 Task: Select the criteria, the date is before "tomorrow".
Action: Mouse moved to (225, 82)
Screenshot: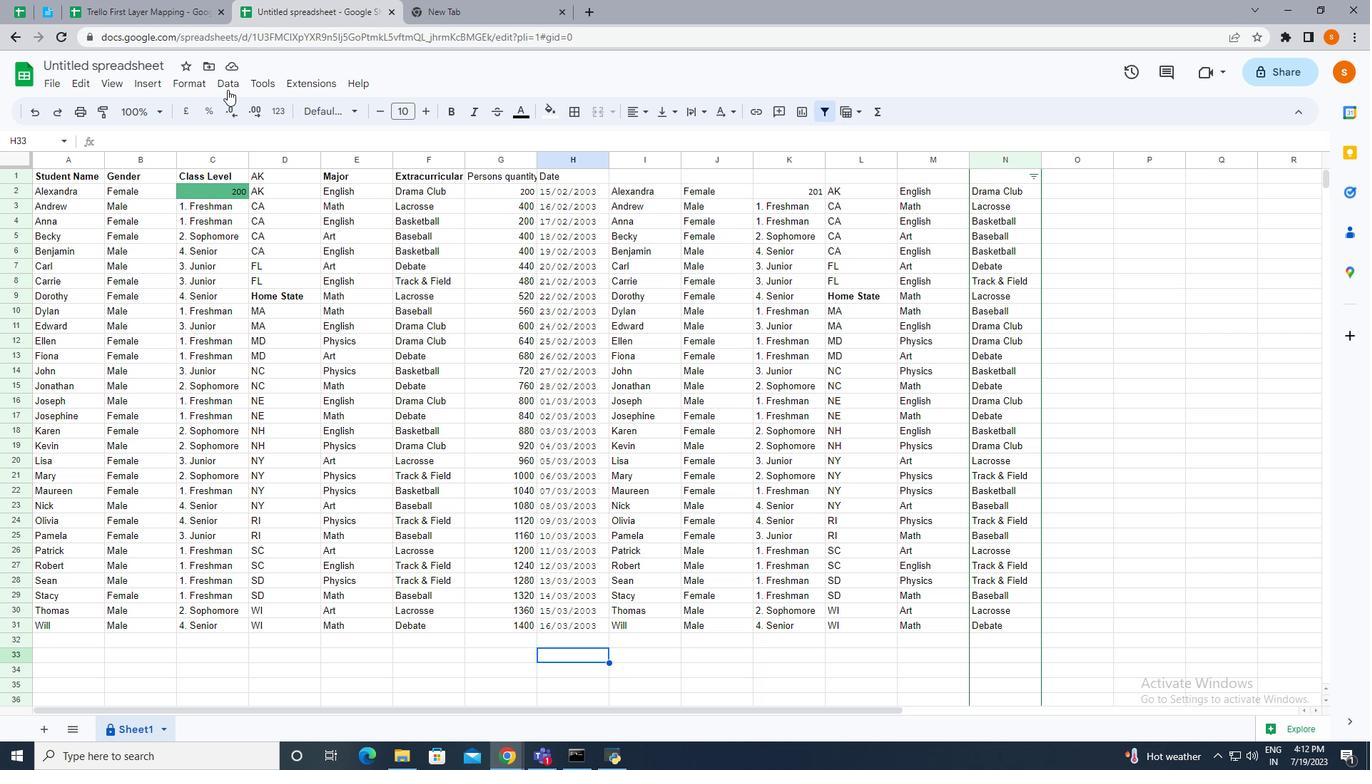 
Action: Mouse pressed left at (225, 82)
Screenshot: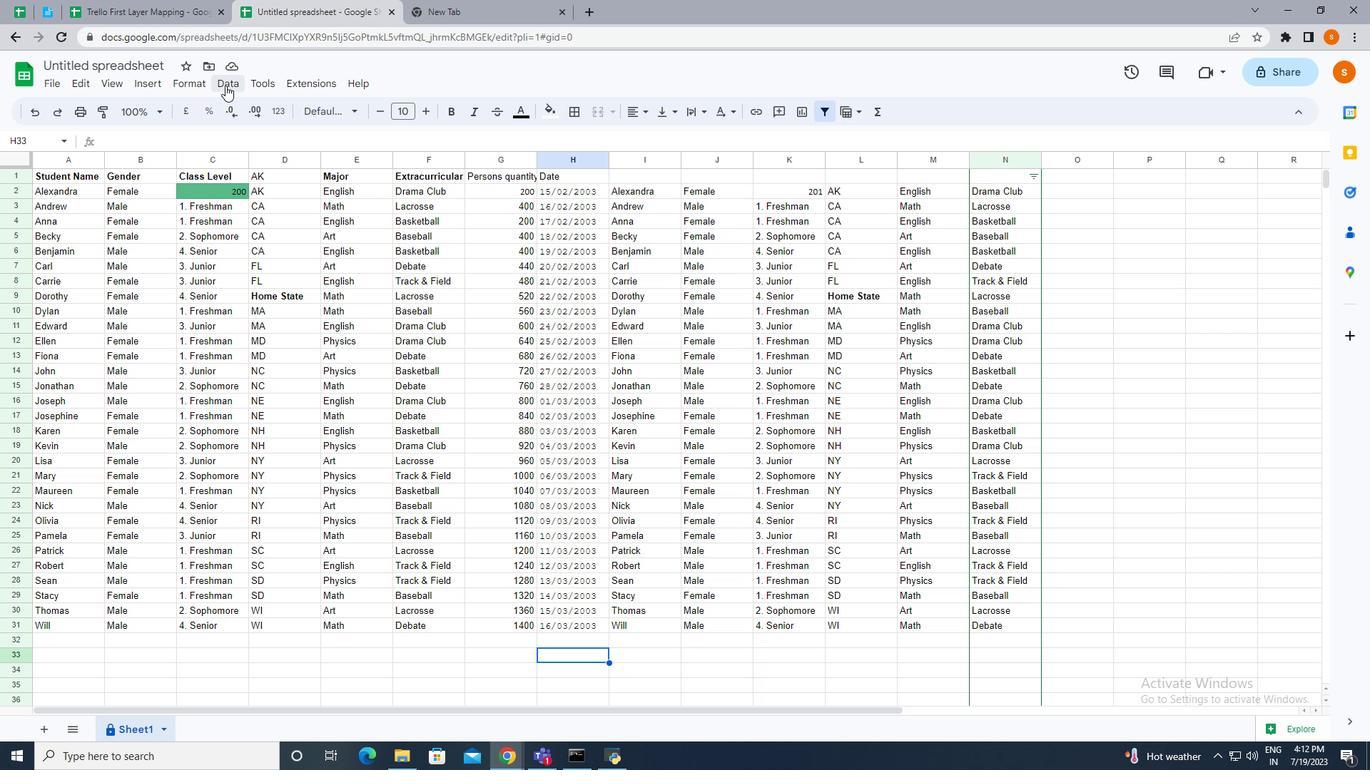 
Action: Mouse moved to (258, 365)
Screenshot: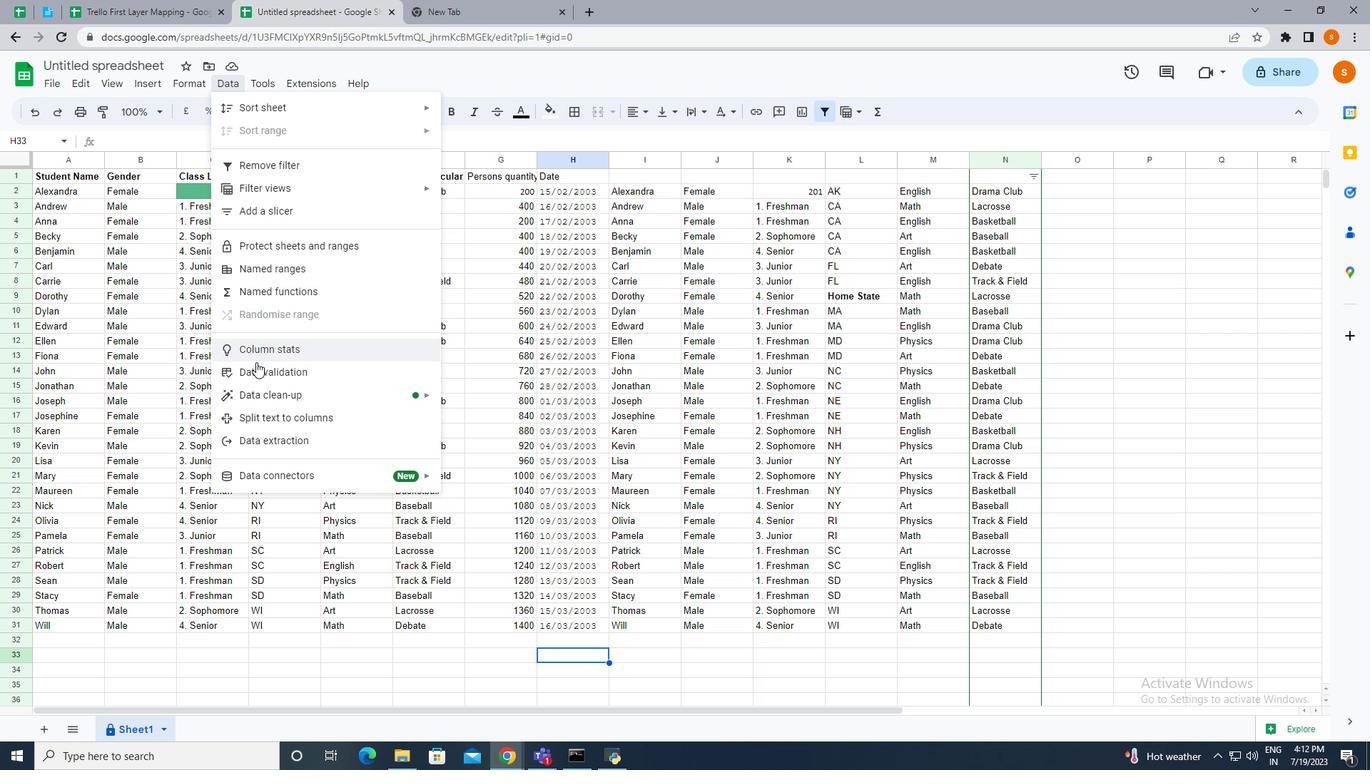 
Action: Mouse pressed left at (258, 365)
Screenshot: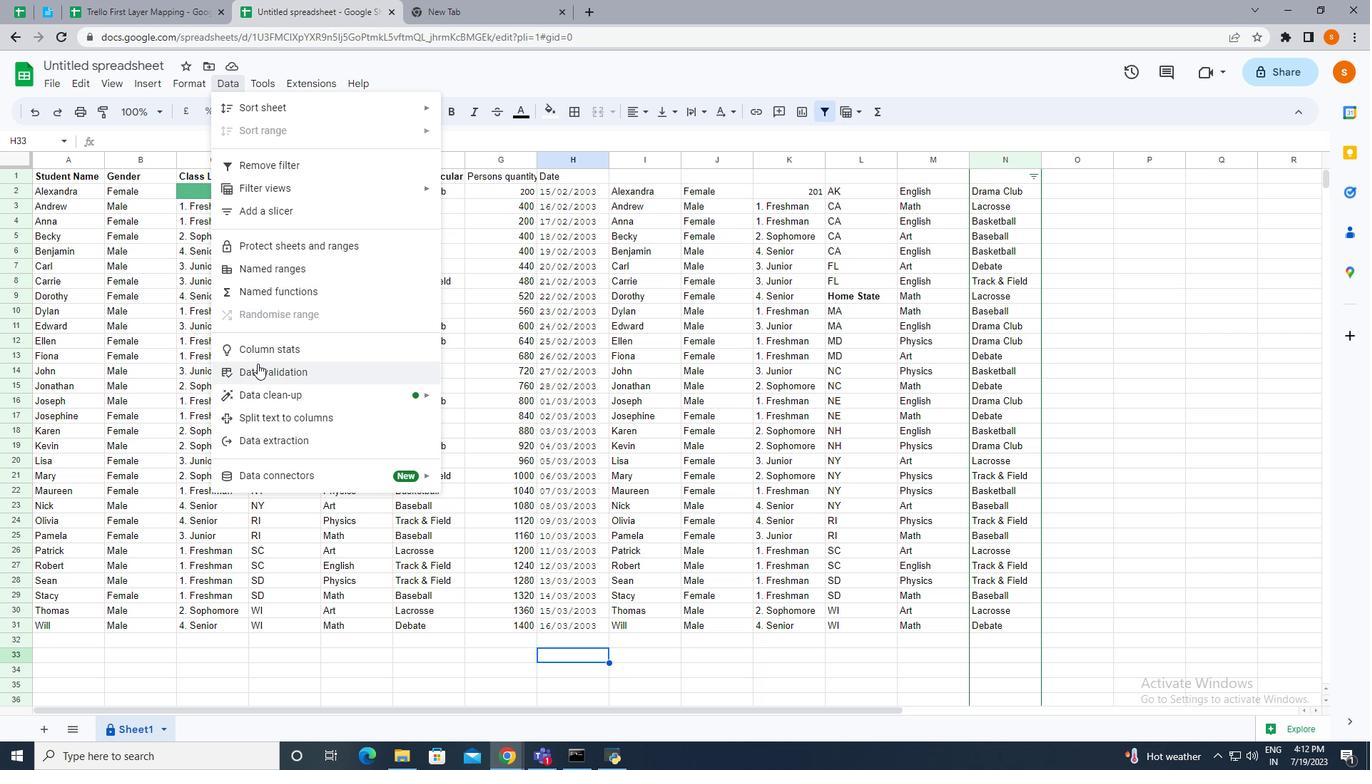 
Action: Mouse moved to (1184, 174)
Screenshot: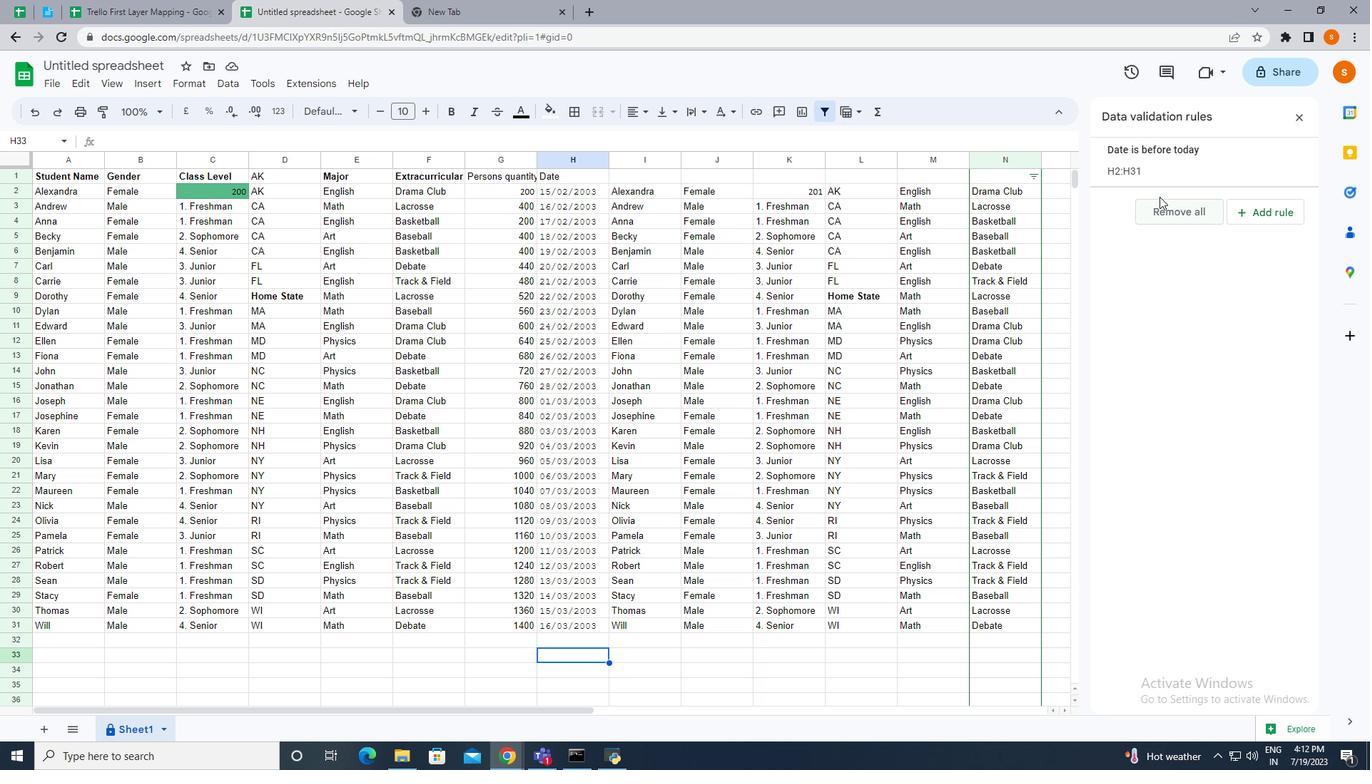 
Action: Mouse pressed left at (1184, 174)
Screenshot: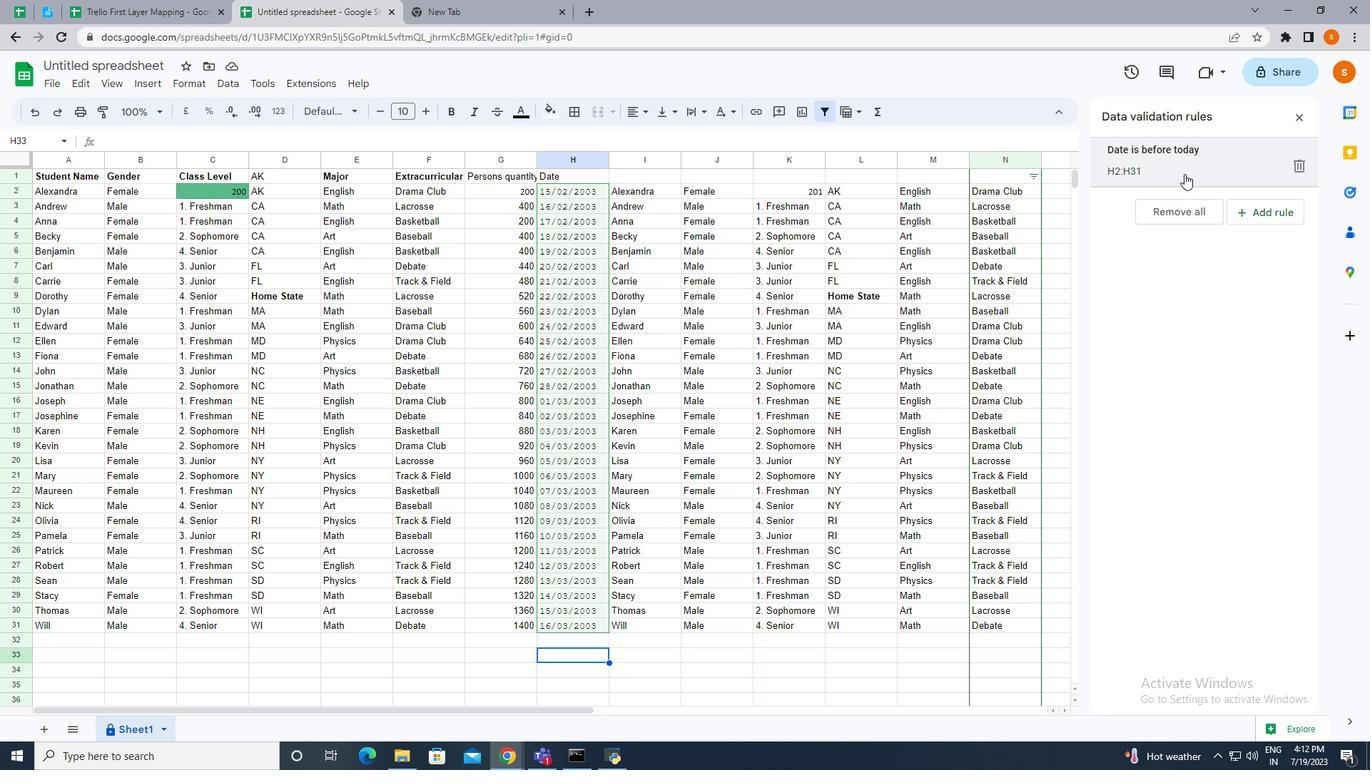 
Action: Mouse moved to (1171, 237)
Screenshot: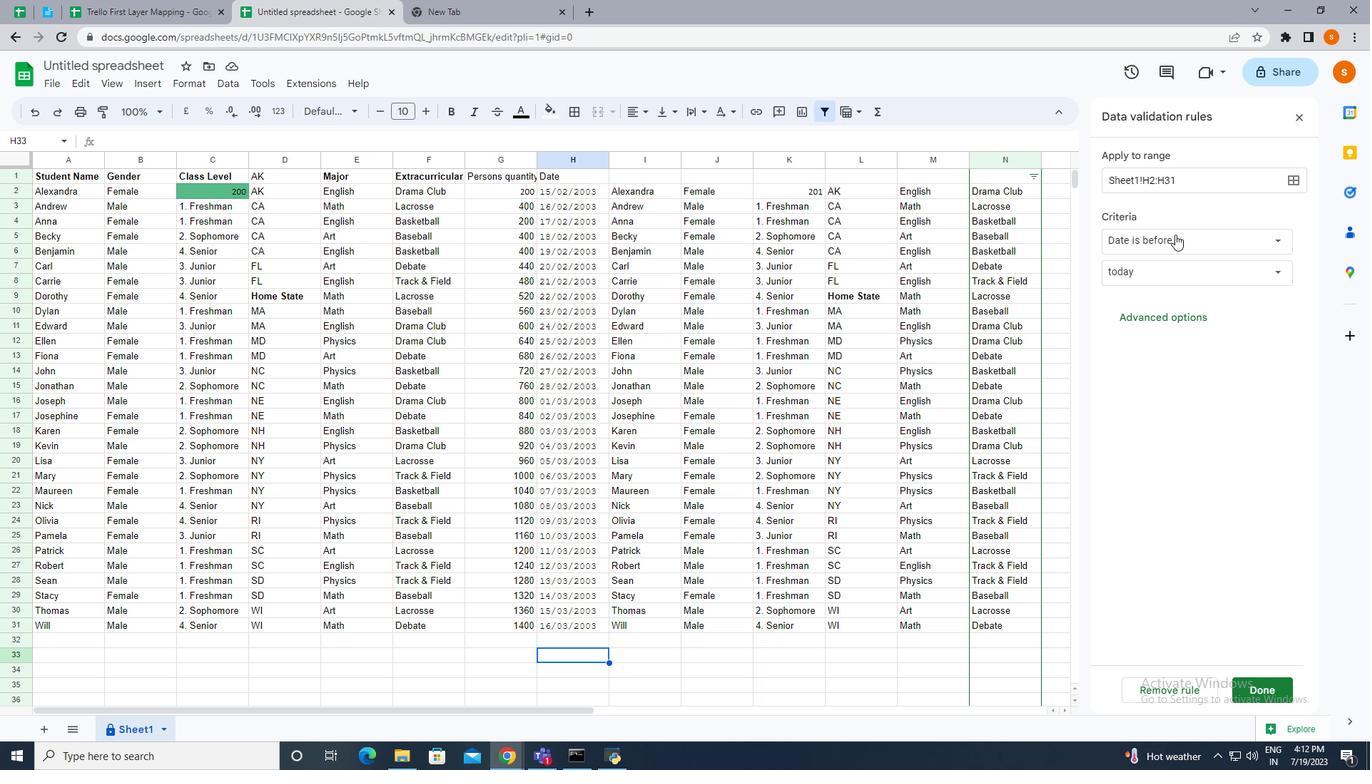 
Action: Mouse pressed left at (1171, 237)
Screenshot: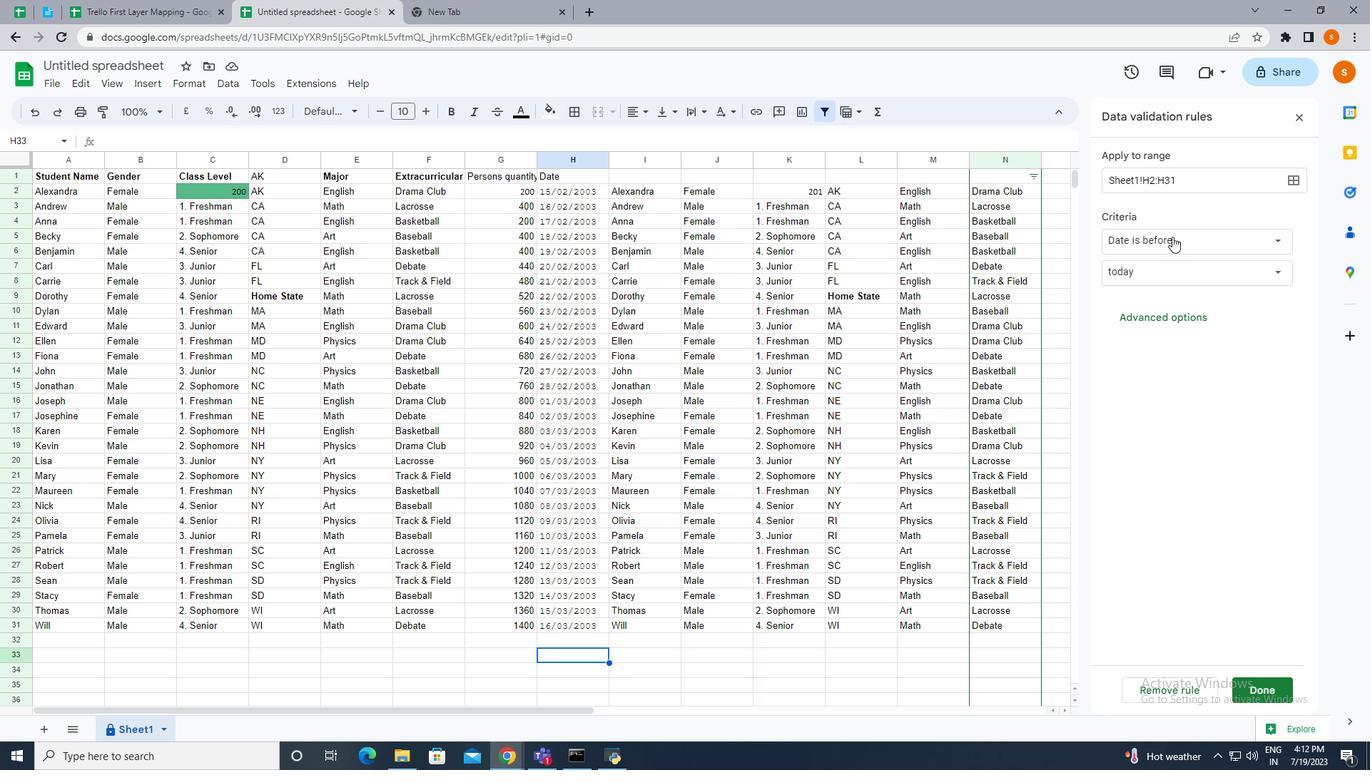 
Action: Mouse moved to (1172, 266)
Screenshot: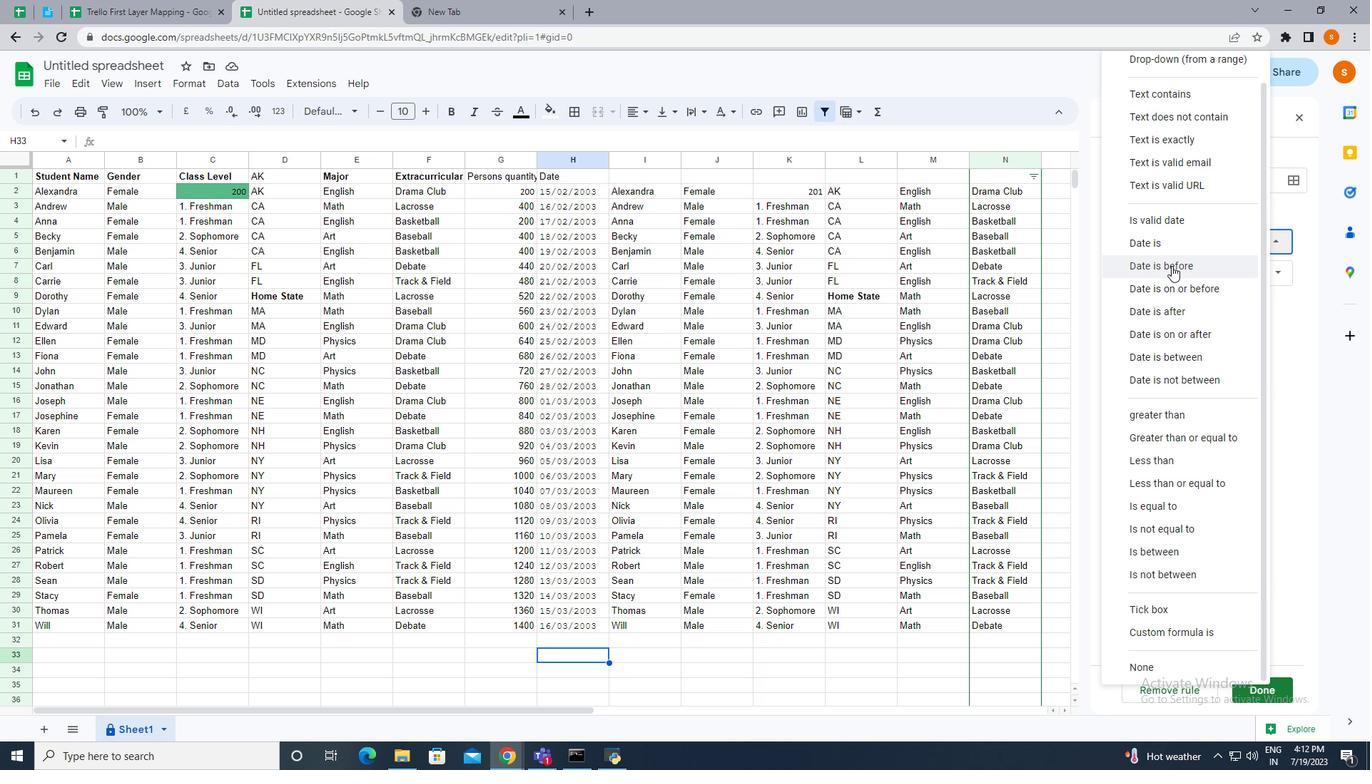 
Action: Mouse pressed left at (1172, 266)
Screenshot: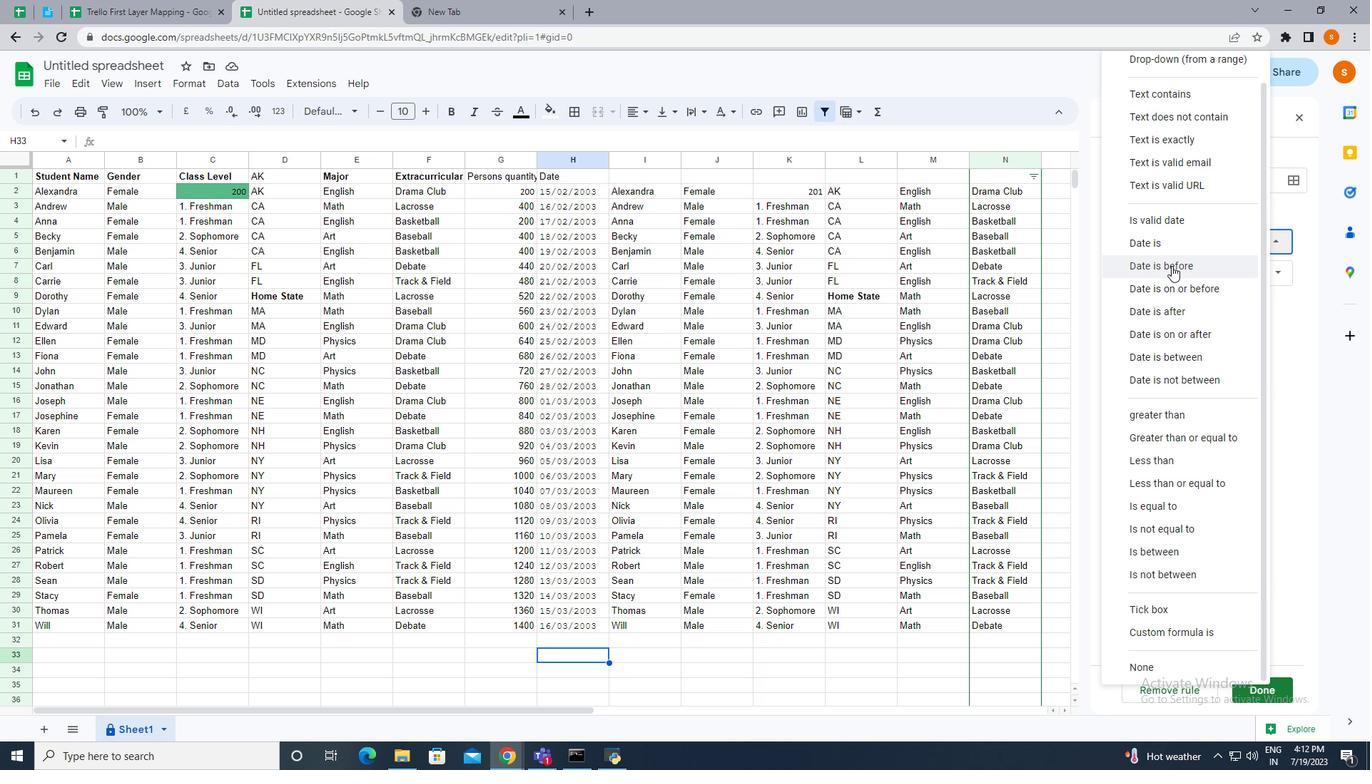 
Action: Mouse moved to (1151, 276)
Screenshot: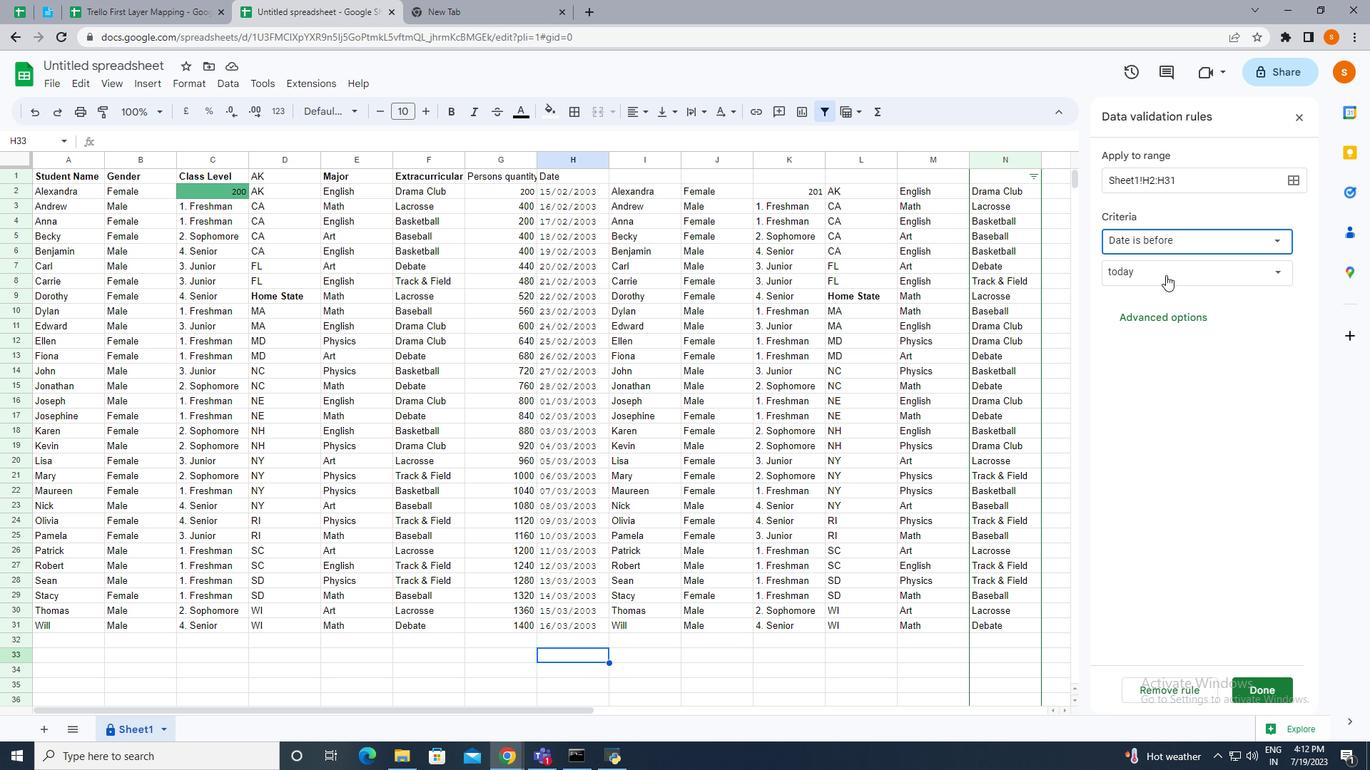 
Action: Mouse pressed left at (1151, 276)
Screenshot: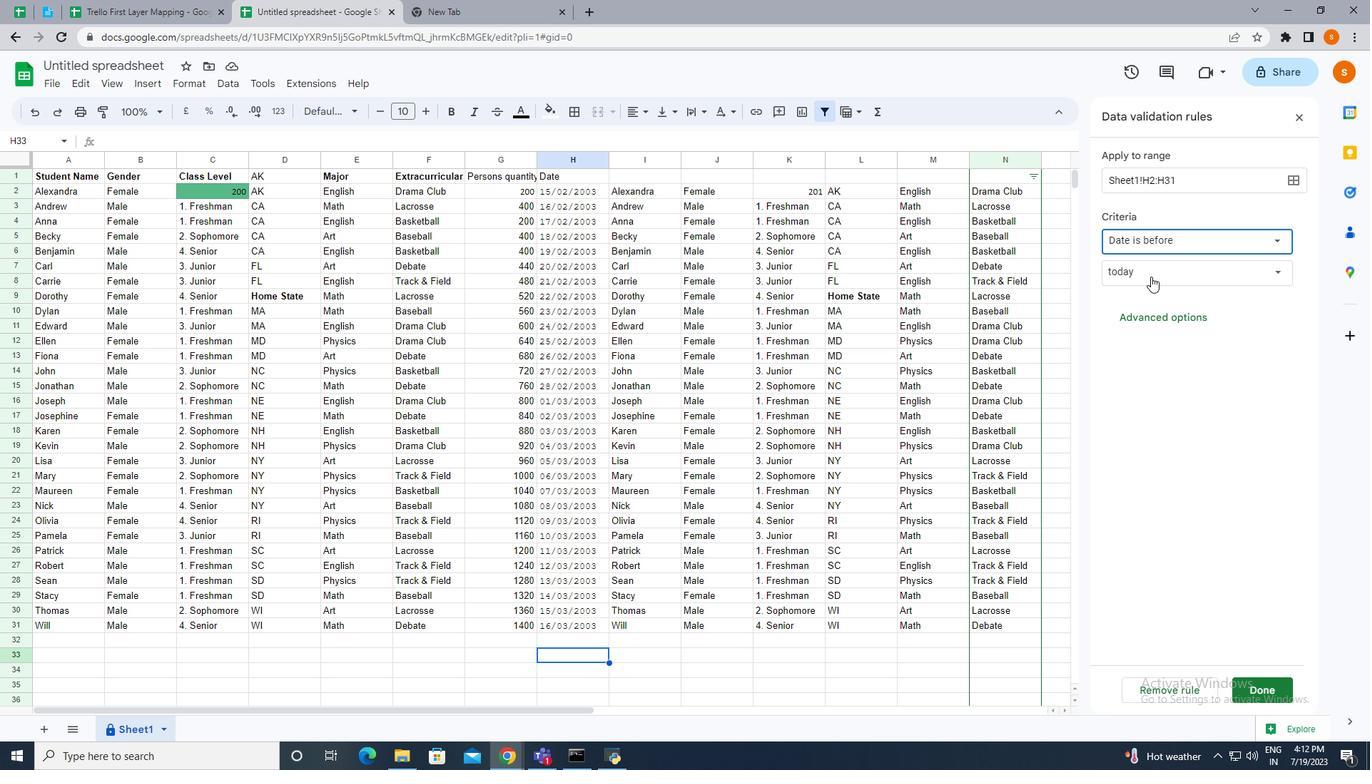 
Action: Mouse moved to (1153, 299)
Screenshot: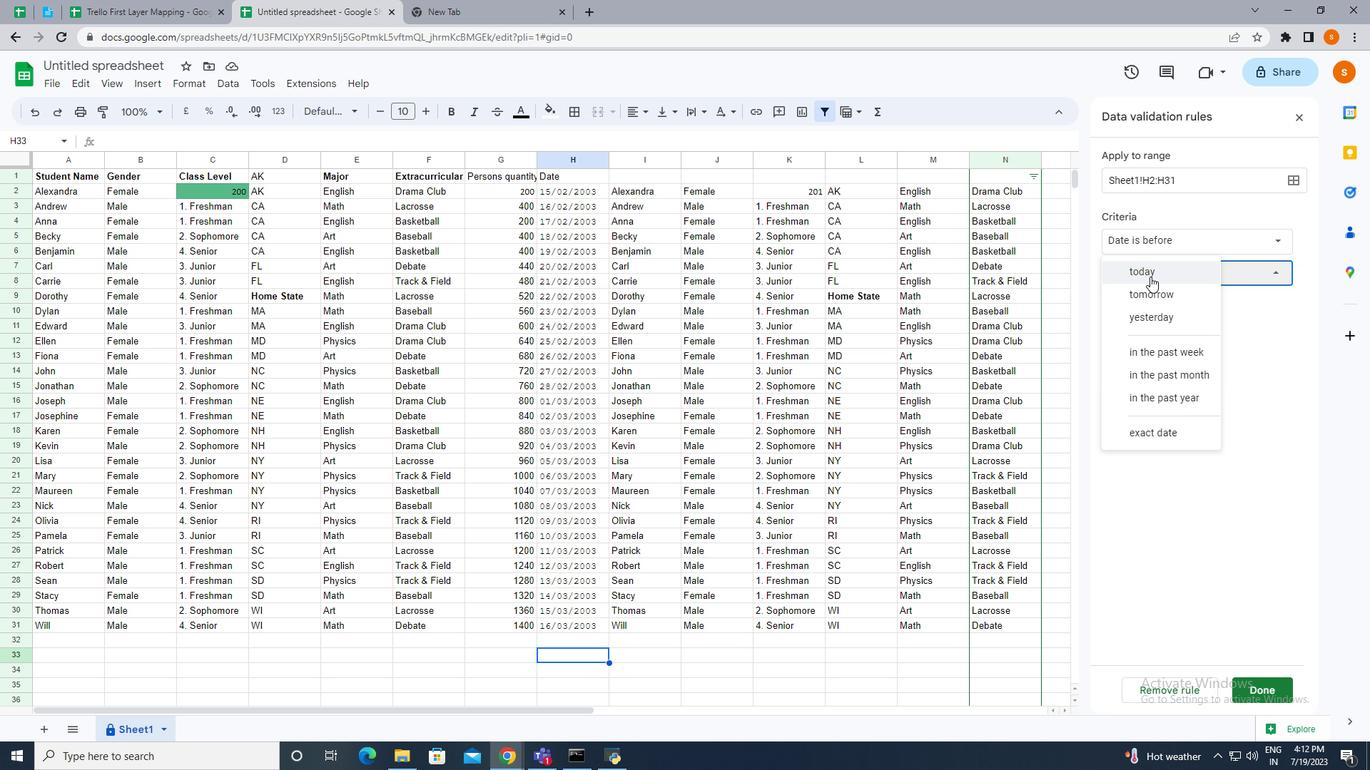 
Action: Mouse pressed left at (1153, 299)
Screenshot: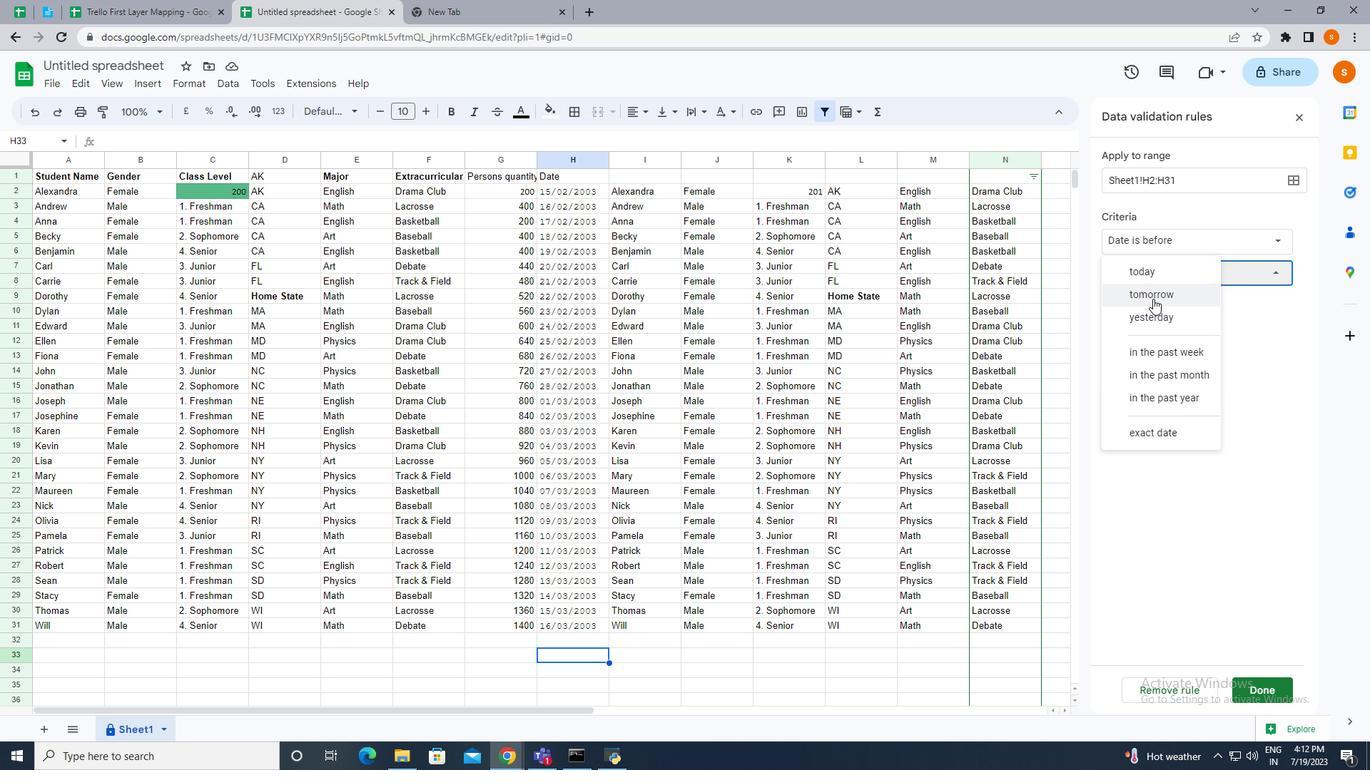
Action: Mouse moved to (1176, 481)
Screenshot: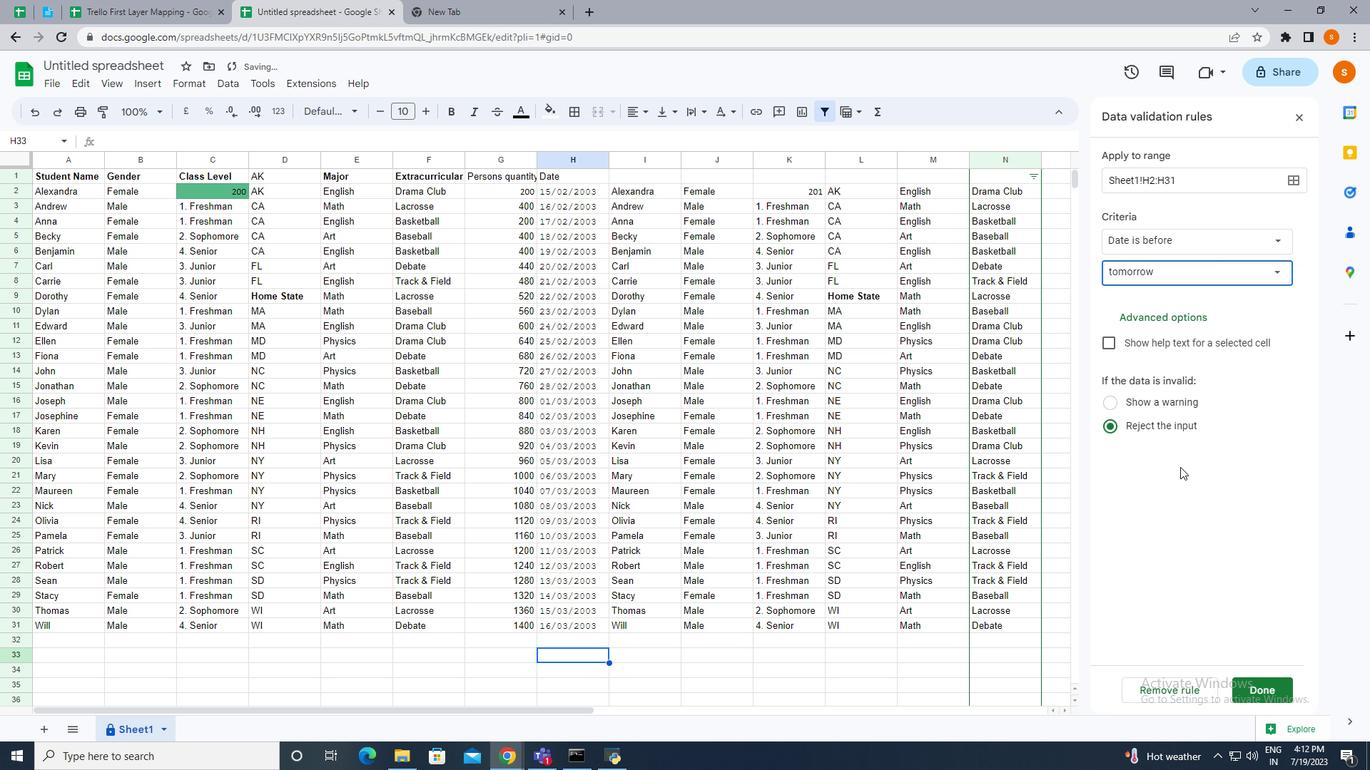 
